 Task: Create a due date automation trigger when advanced on, 2 hours after a card is due add dates not starting this week.
Action: Mouse moved to (1176, 97)
Screenshot: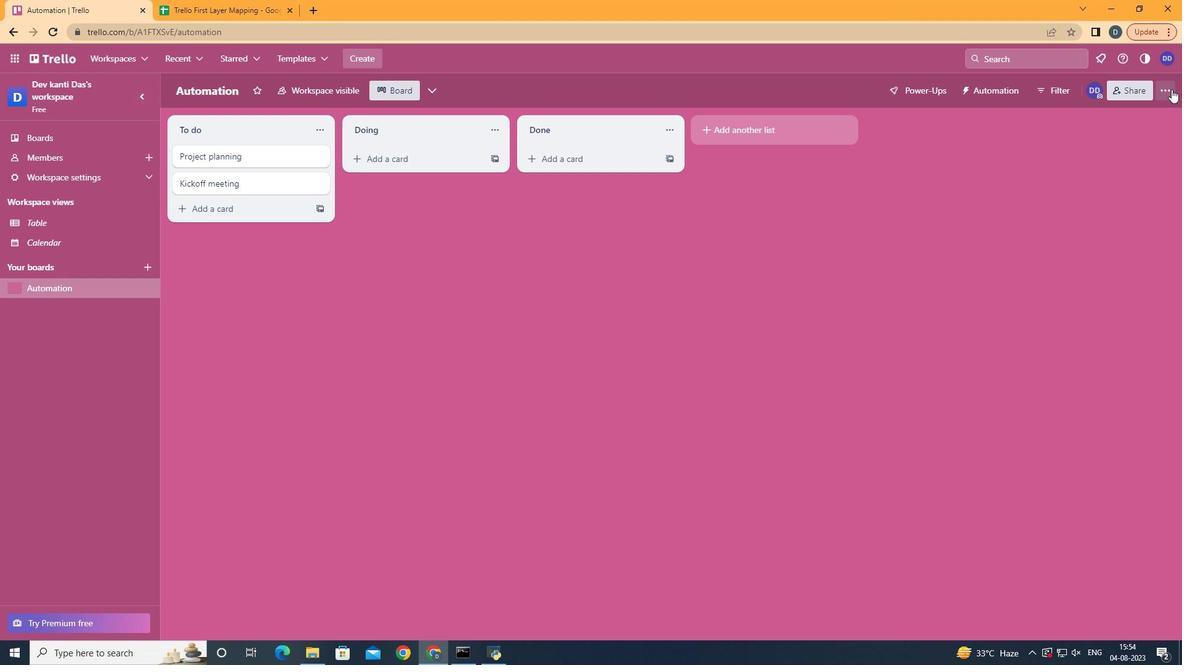 
Action: Mouse pressed left at (1176, 97)
Screenshot: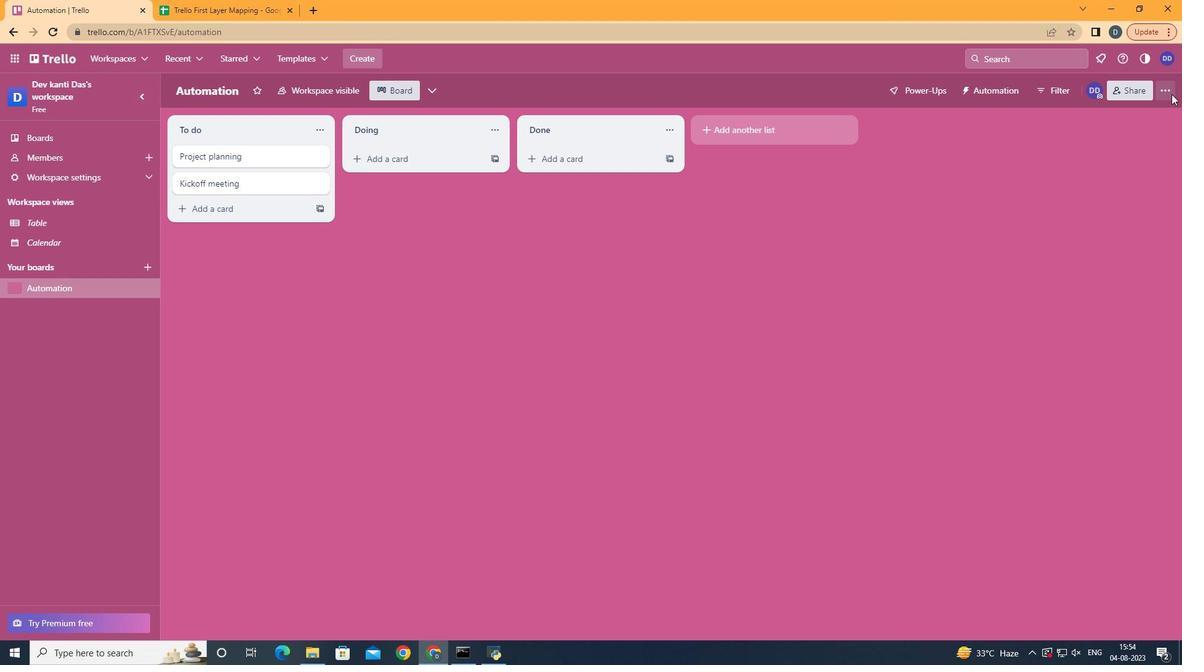 
Action: Mouse moved to (1067, 262)
Screenshot: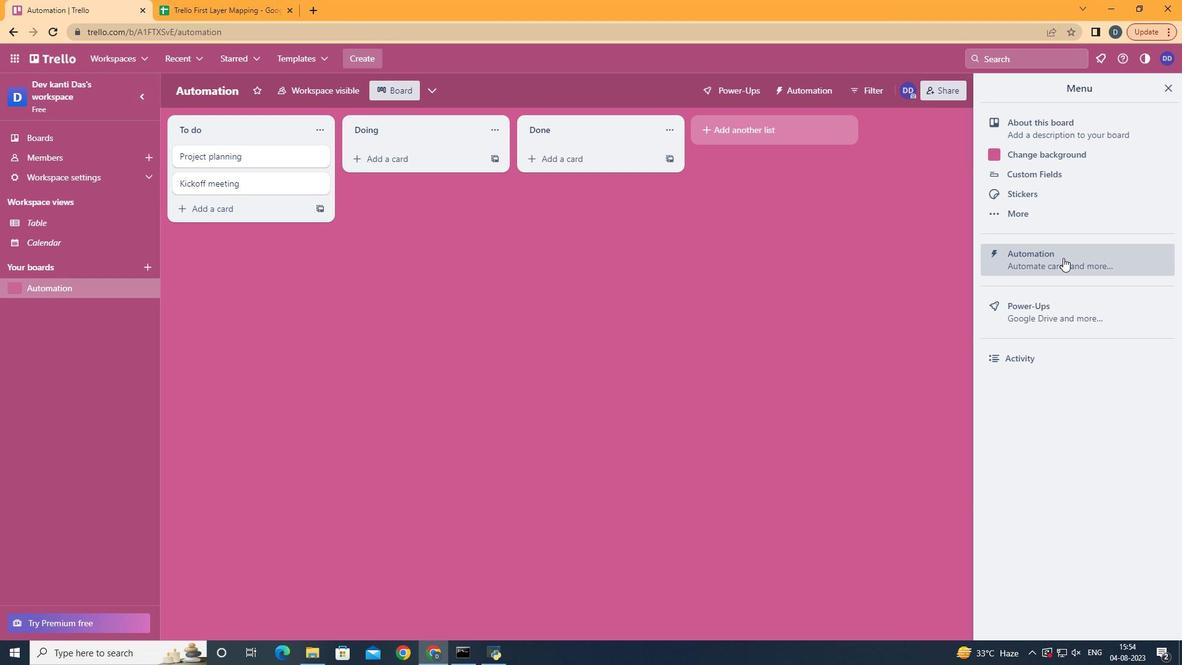 
Action: Mouse pressed left at (1067, 262)
Screenshot: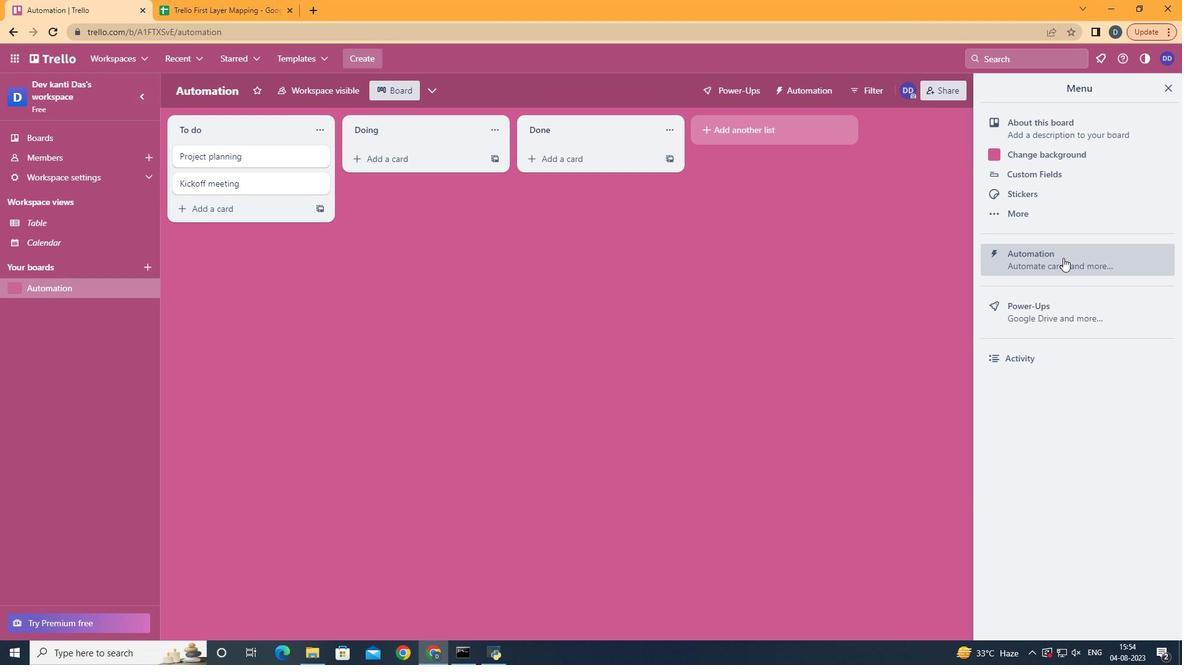 
Action: Mouse moved to (230, 248)
Screenshot: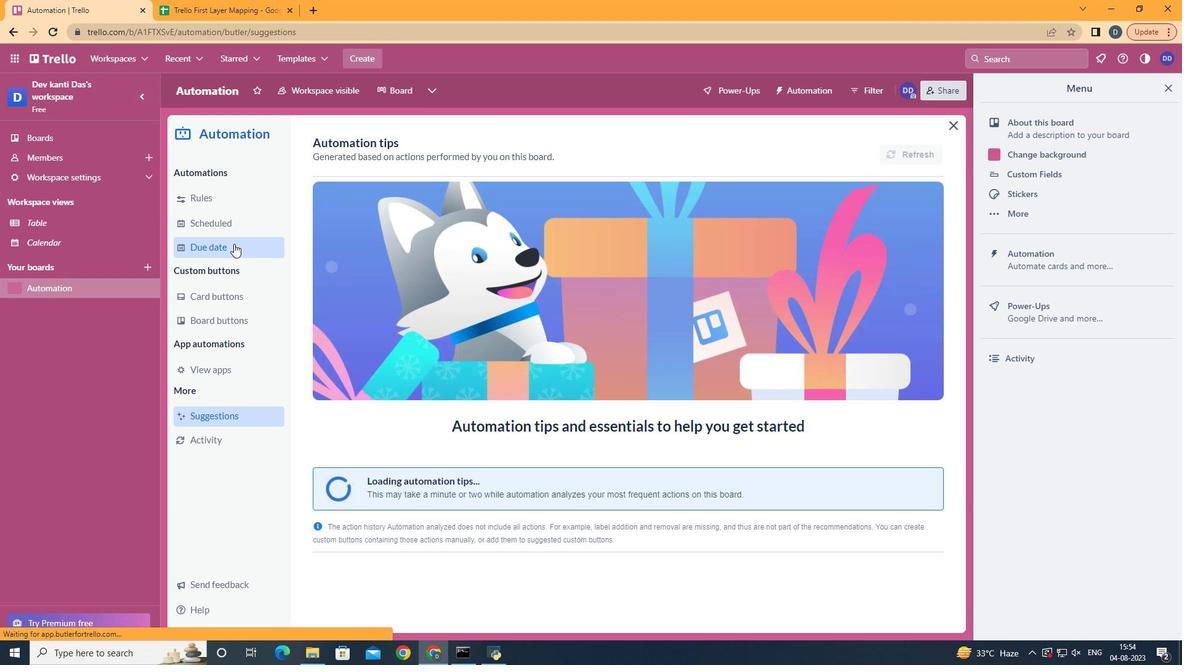 
Action: Mouse pressed left at (230, 248)
Screenshot: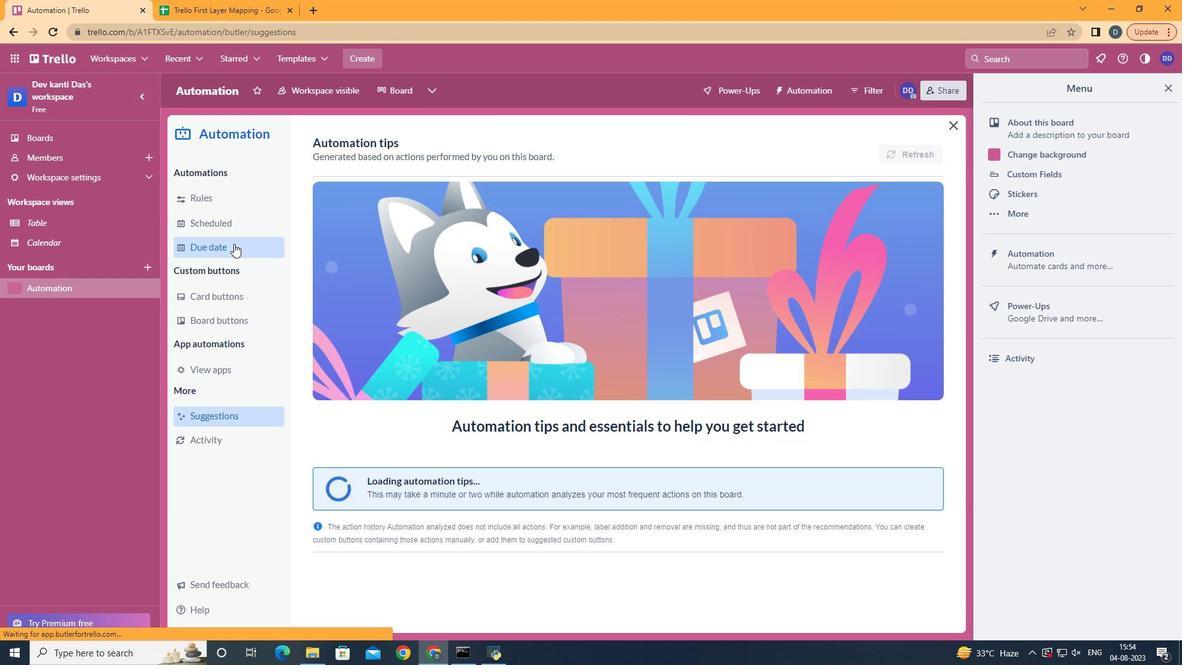 
Action: Mouse moved to (855, 153)
Screenshot: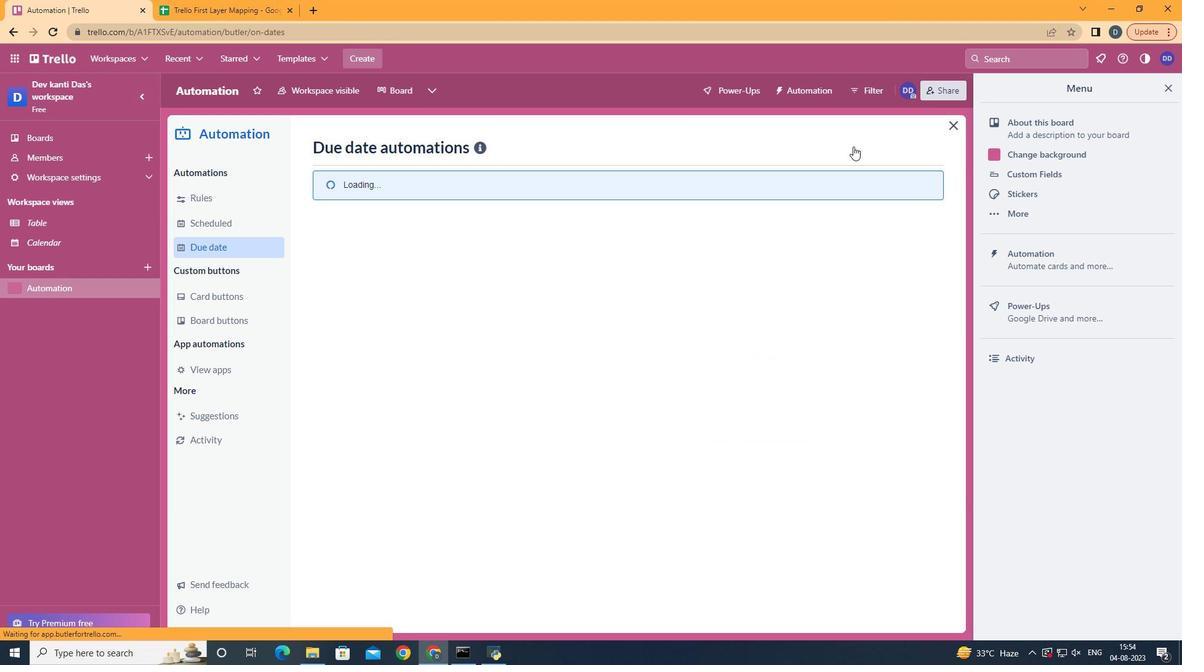 
Action: Mouse pressed left at (855, 153)
Screenshot: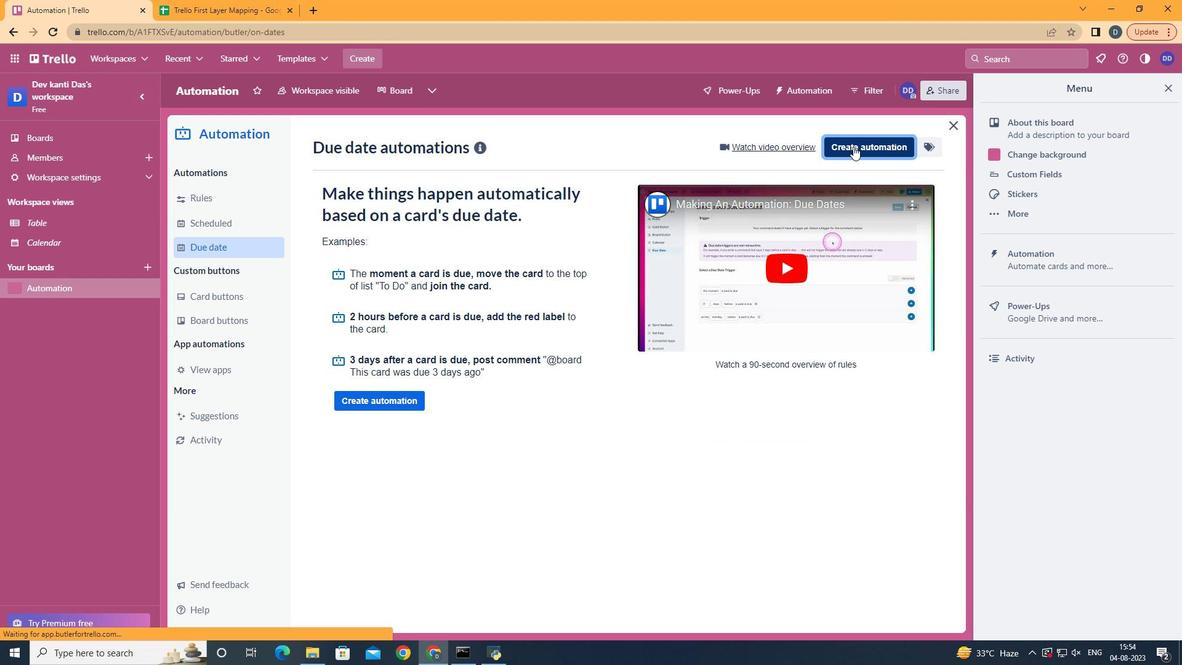 
Action: Mouse moved to (684, 280)
Screenshot: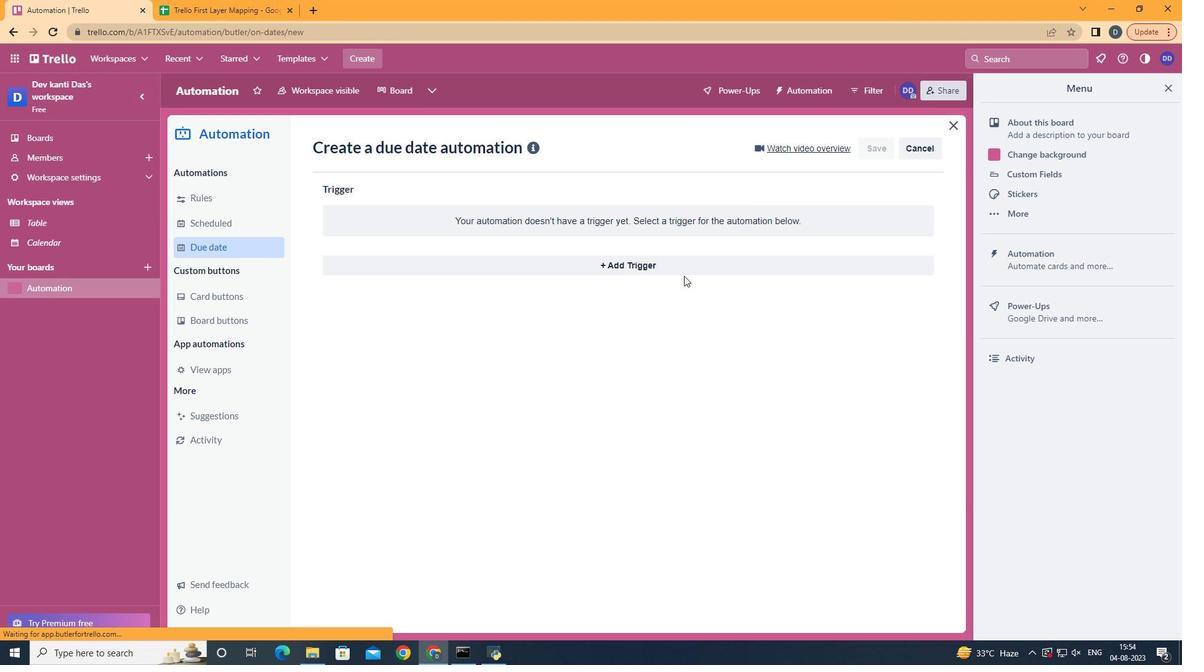 
Action: Mouse pressed left at (684, 280)
Screenshot: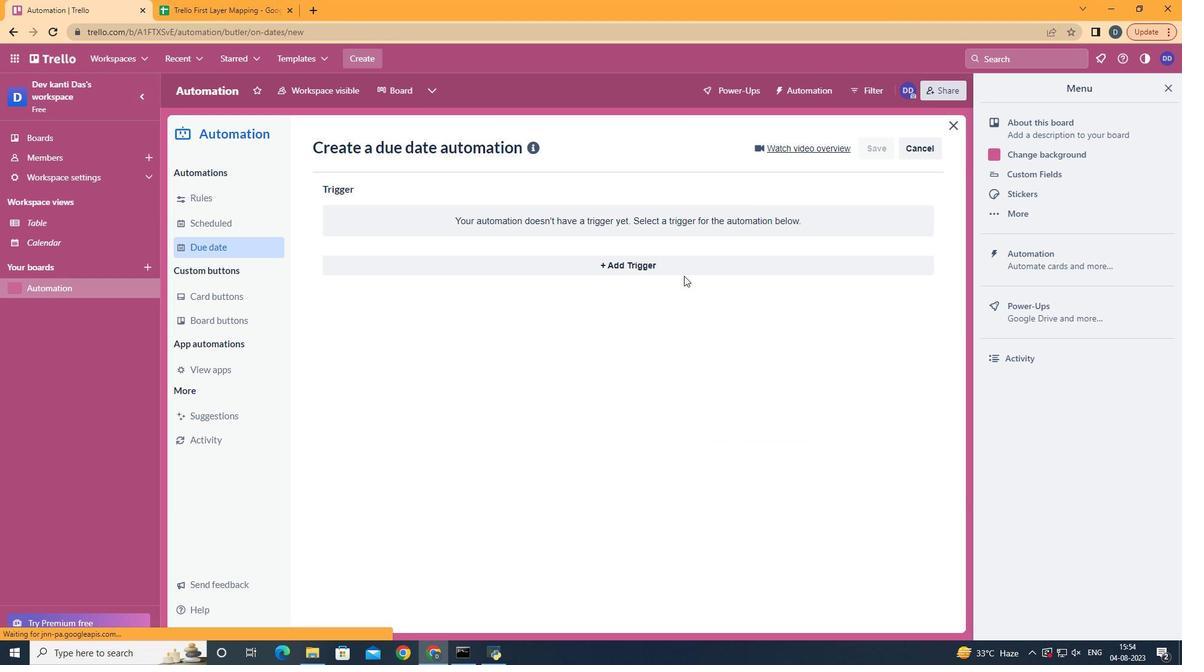
Action: Mouse moved to (688, 265)
Screenshot: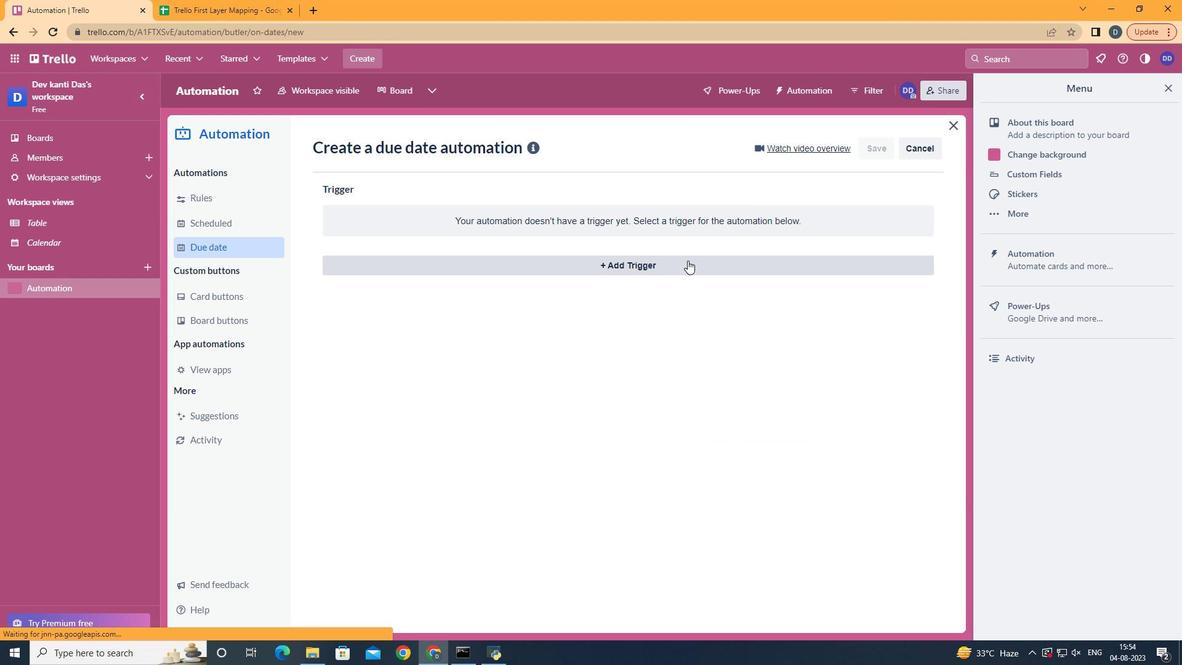 
Action: Mouse pressed left at (688, 265)
Screenshot: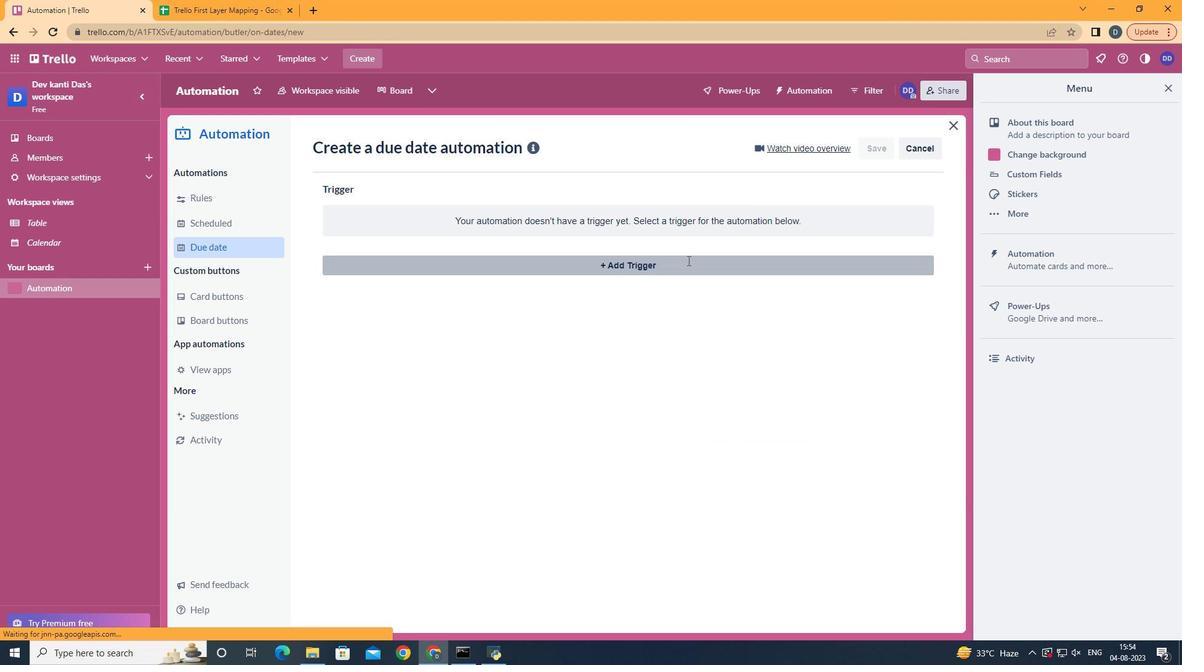 
Action: Mouse moved to (387, 520)
Screenshot: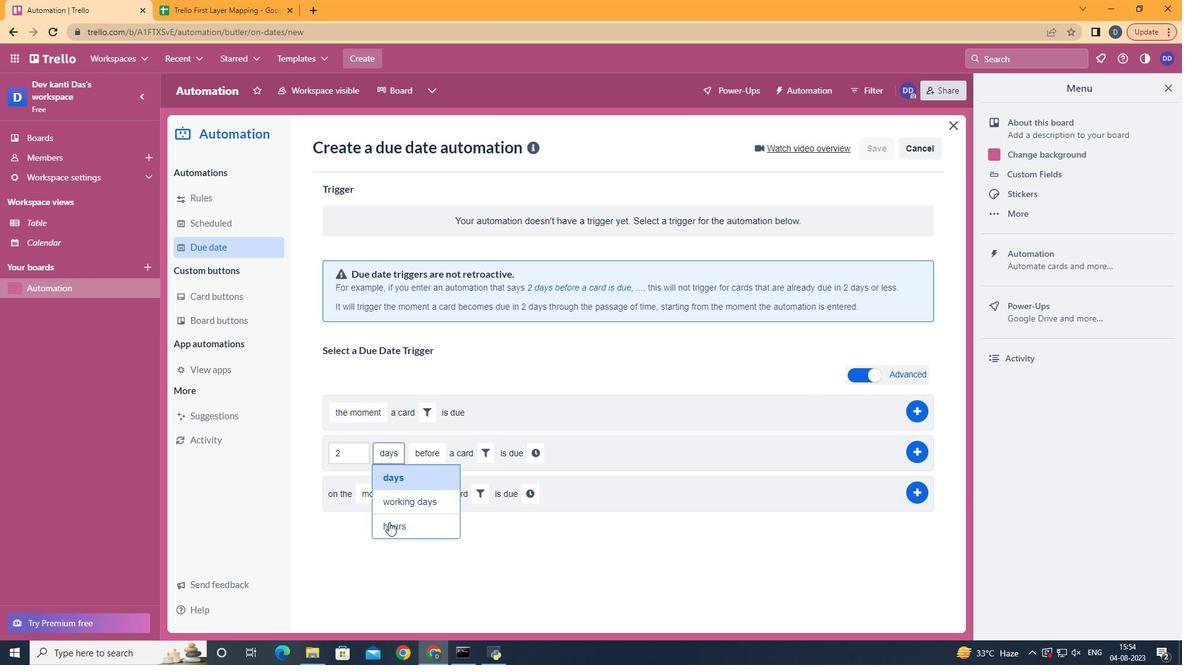 
Action: Mouse pressed left at (387, 520)
Screenshot: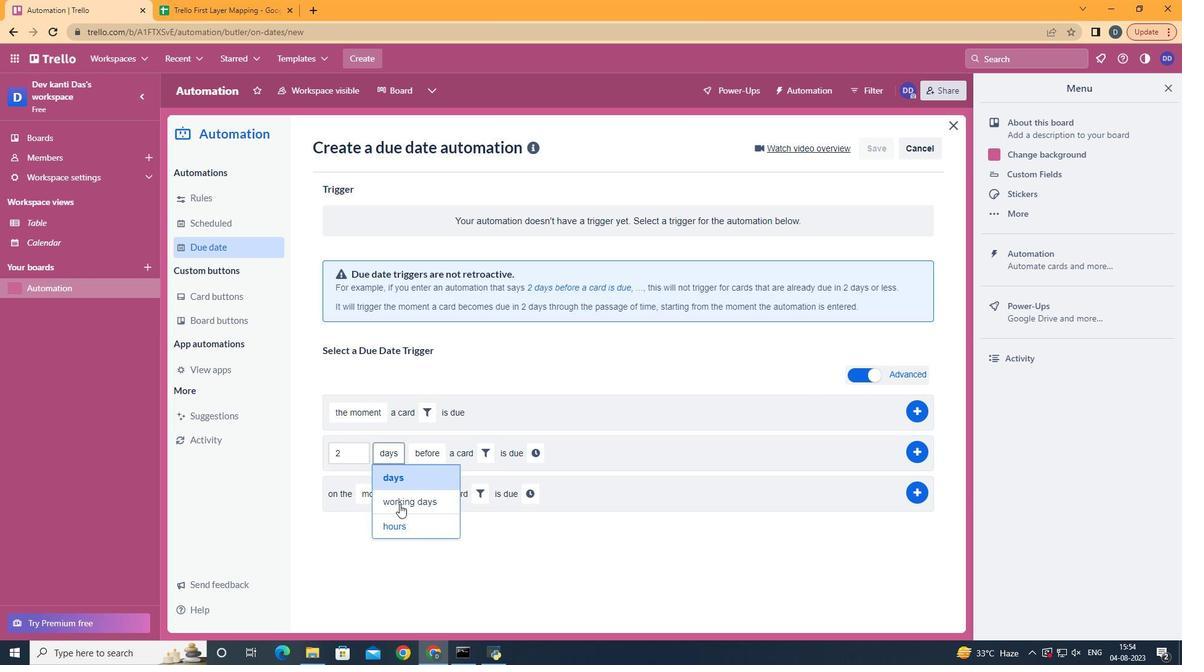 
Action: Mouse moved to (435, 496)
Screenshot: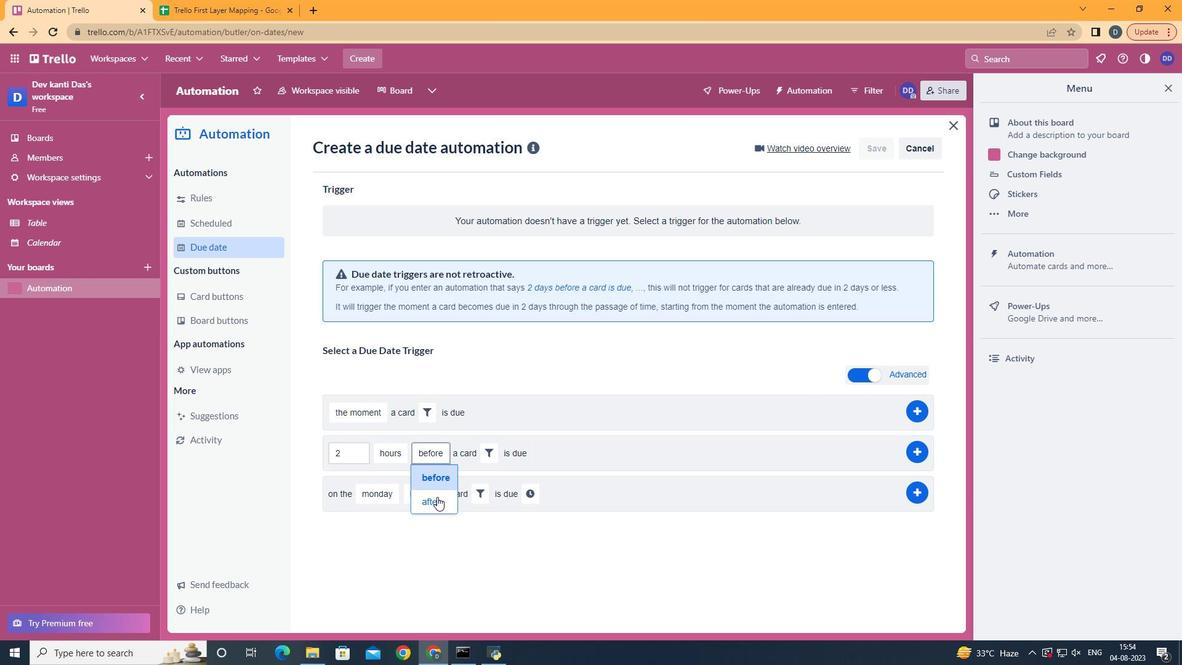 
Action: Mouse pressed left at (435, 496)
Screenshot: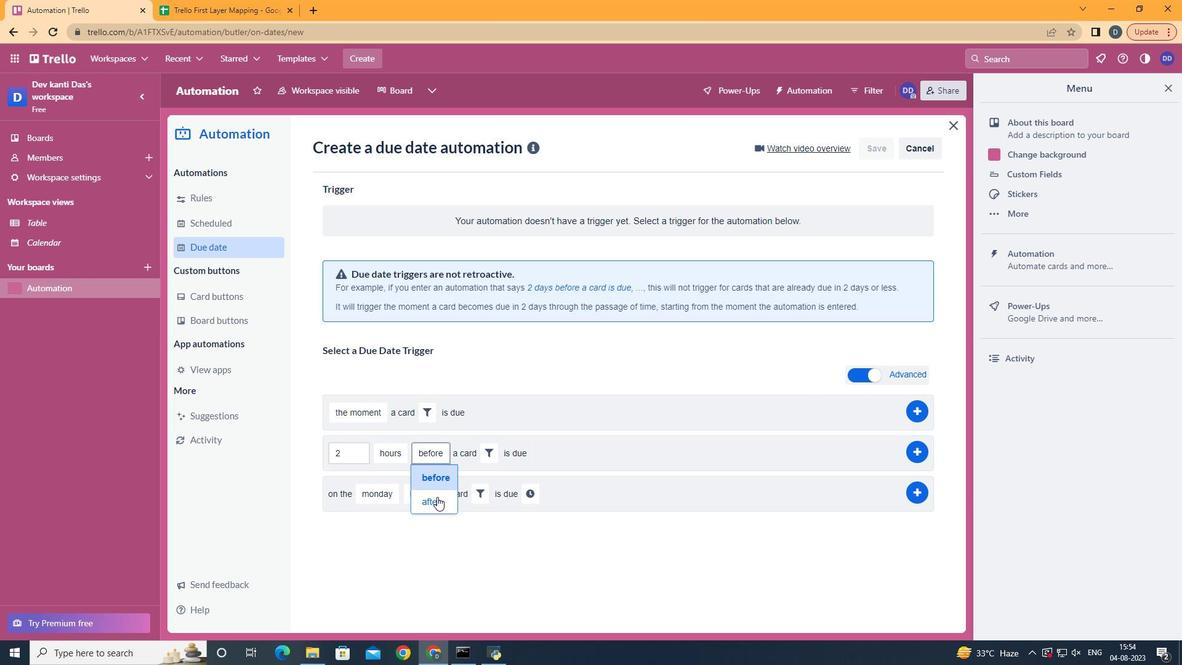 
Action: Mouse moved to (477, 455)
Screenshot: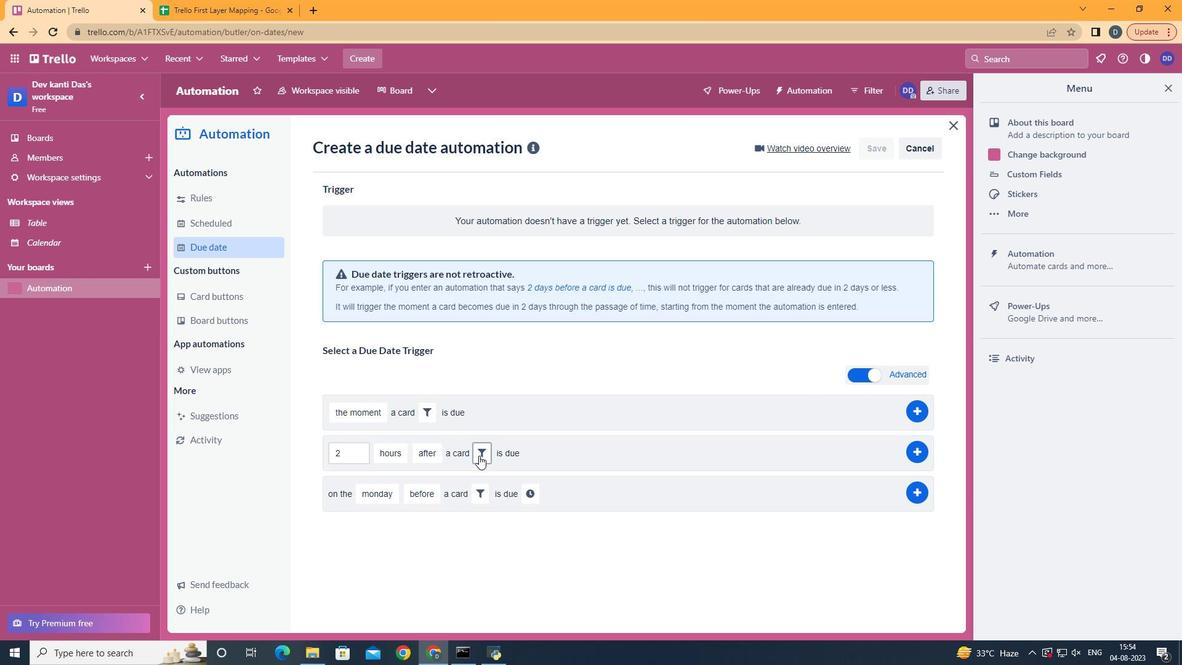 
Action: Mouse pressed left at (477, 455)
Screenshot: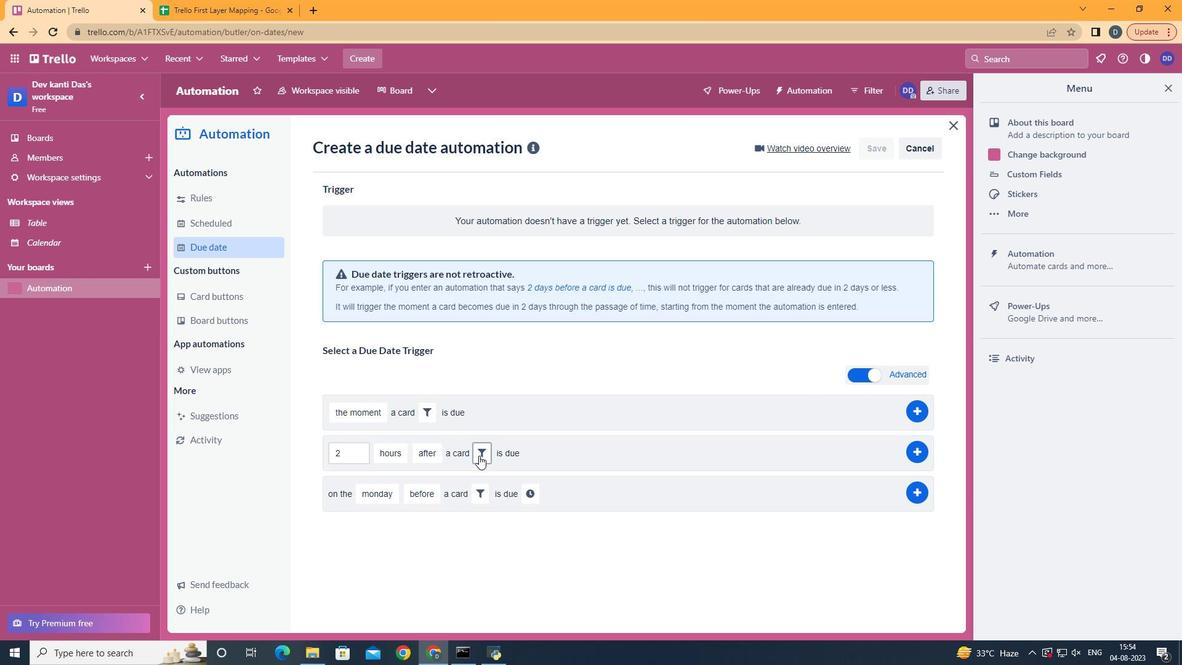 
Action: Mouse moved to (548, 490)
Screenshot: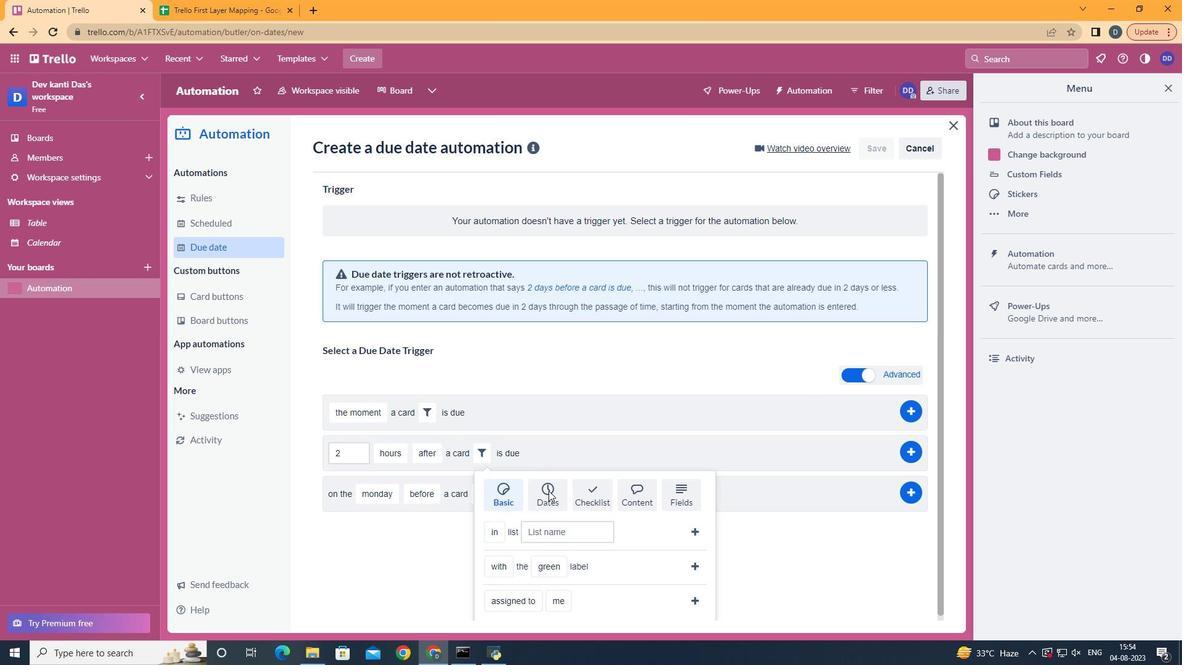 
Action: Mouse pressed left at (548, 490)
Screenshot: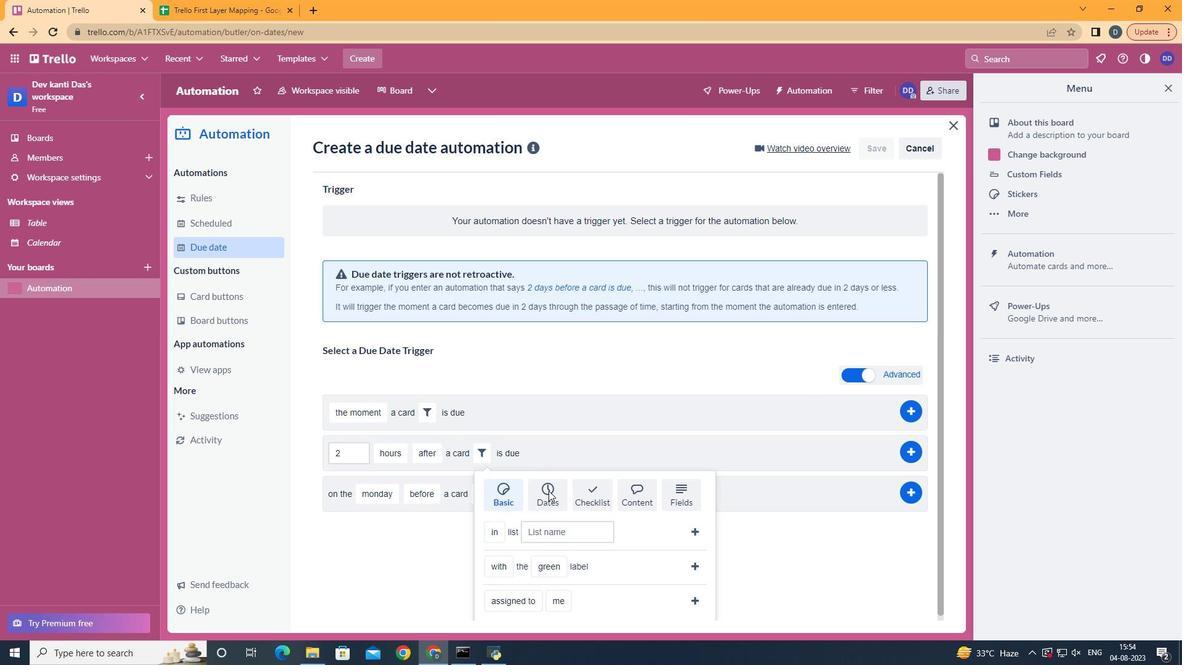 
Action: Mouse scrolled (548, 489) with delta (0, 0)
Screenshot: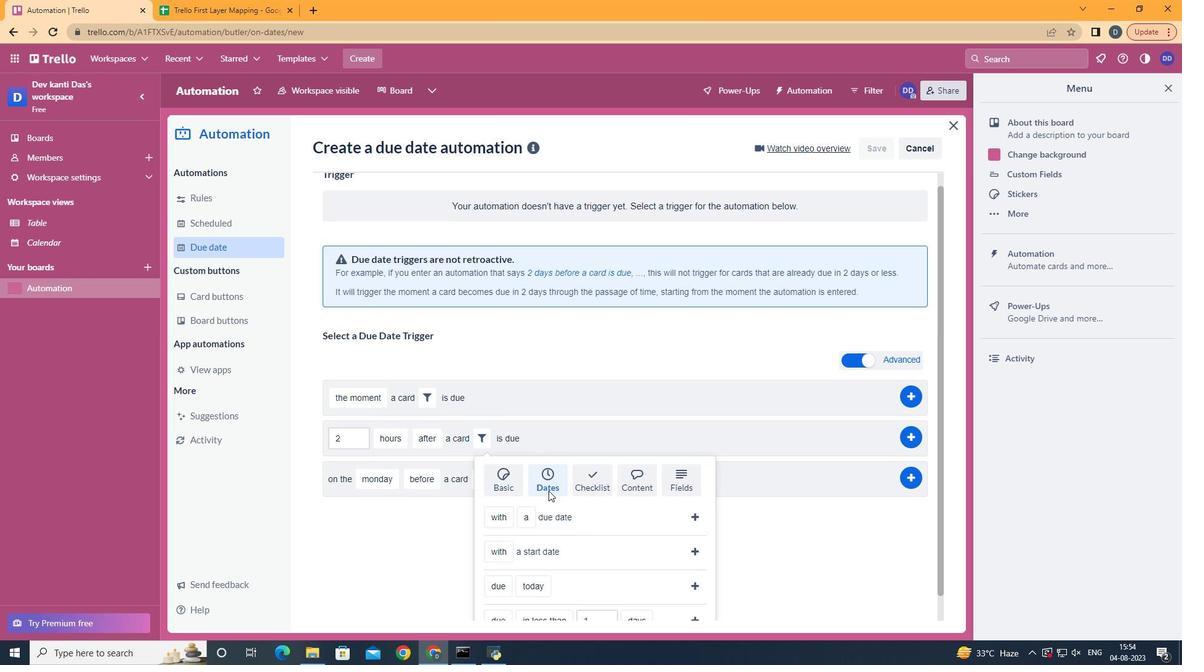
Action: Mouse scrolled (548, 489) with delta (0, 0)
Screenshot: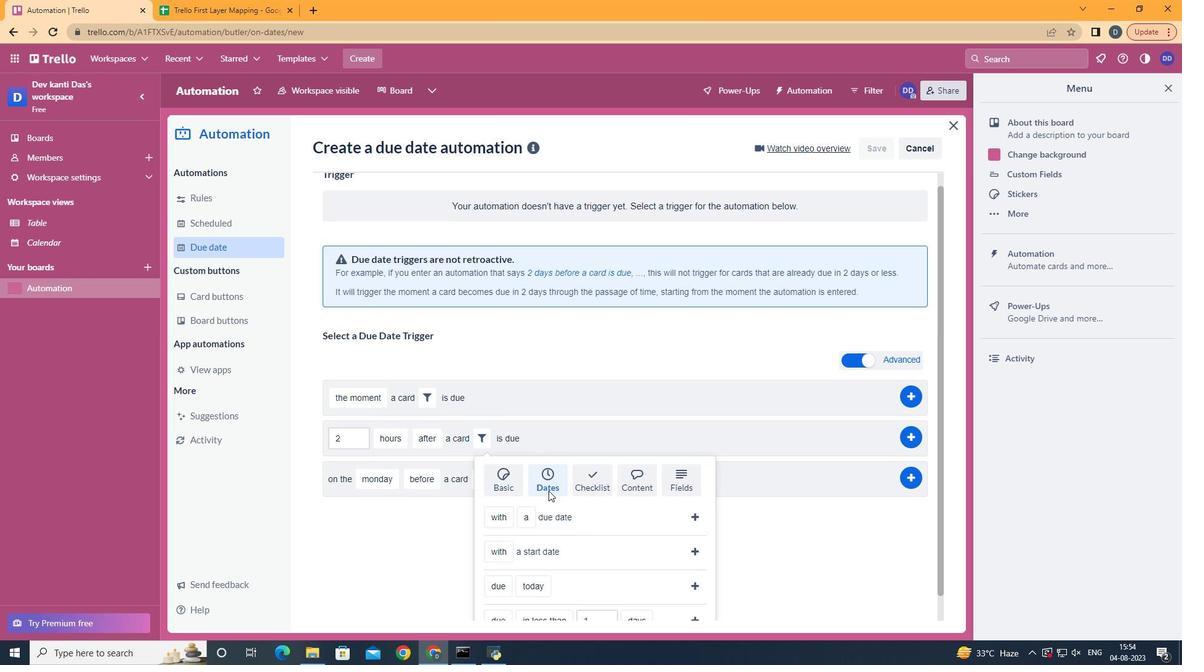 
Action: Mouse scrolled (548, 489) with delta (0, 0)
Screenshot: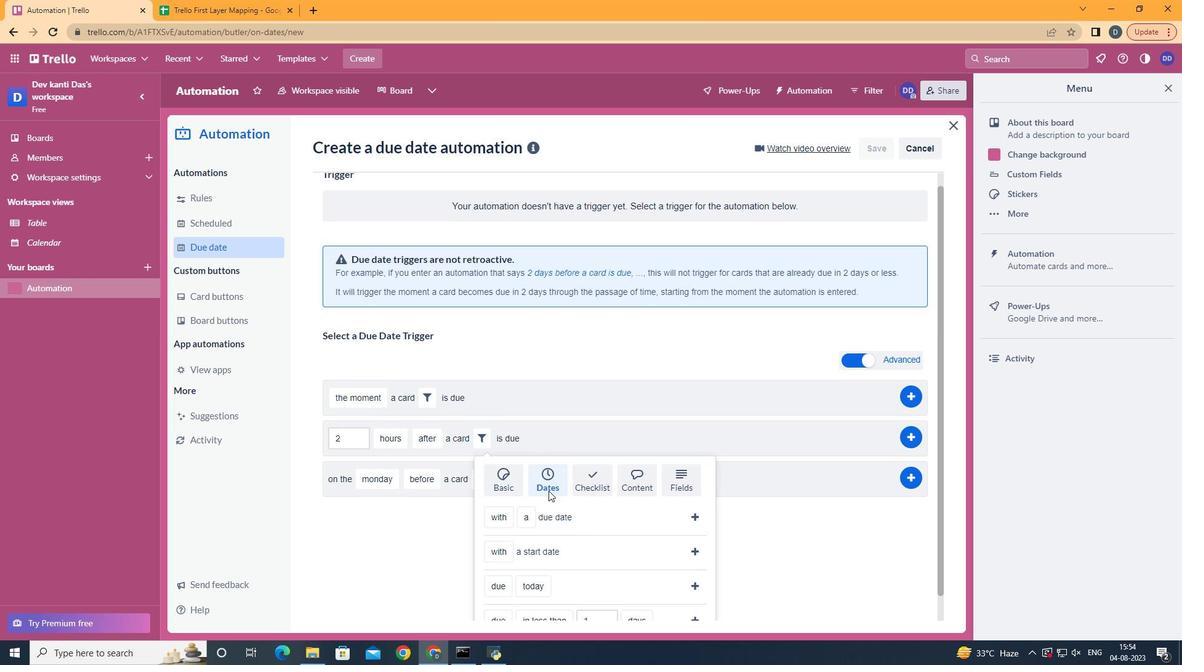 
Action: Mouse scrolled (548, 489) with delta (0, 0)
Screenshot: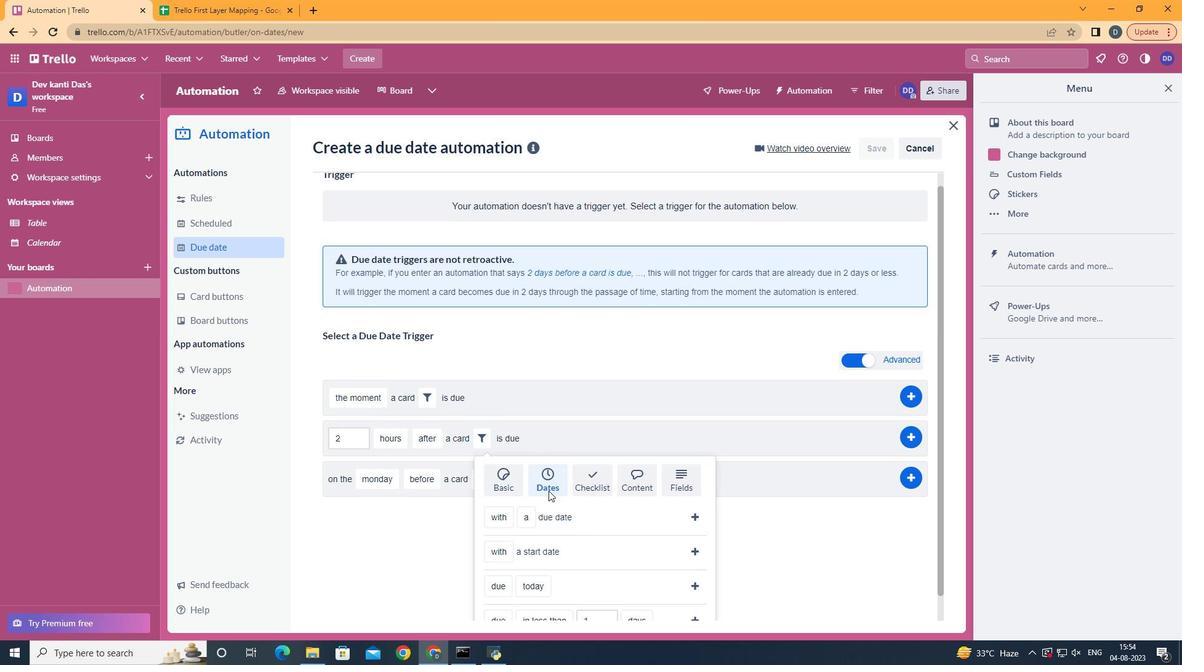 
Action: Mouse scrolled (548, 489) with delta (0, 0)
Screenshot: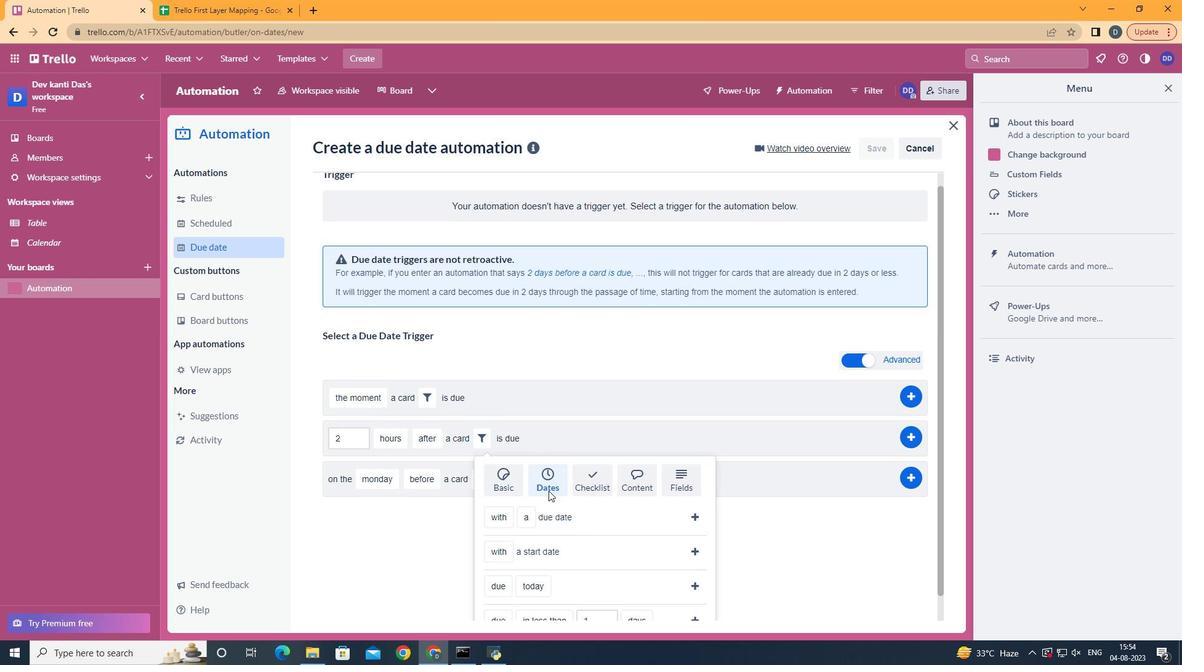 
Action: Mouse moved to (509, 530)
Screenshot: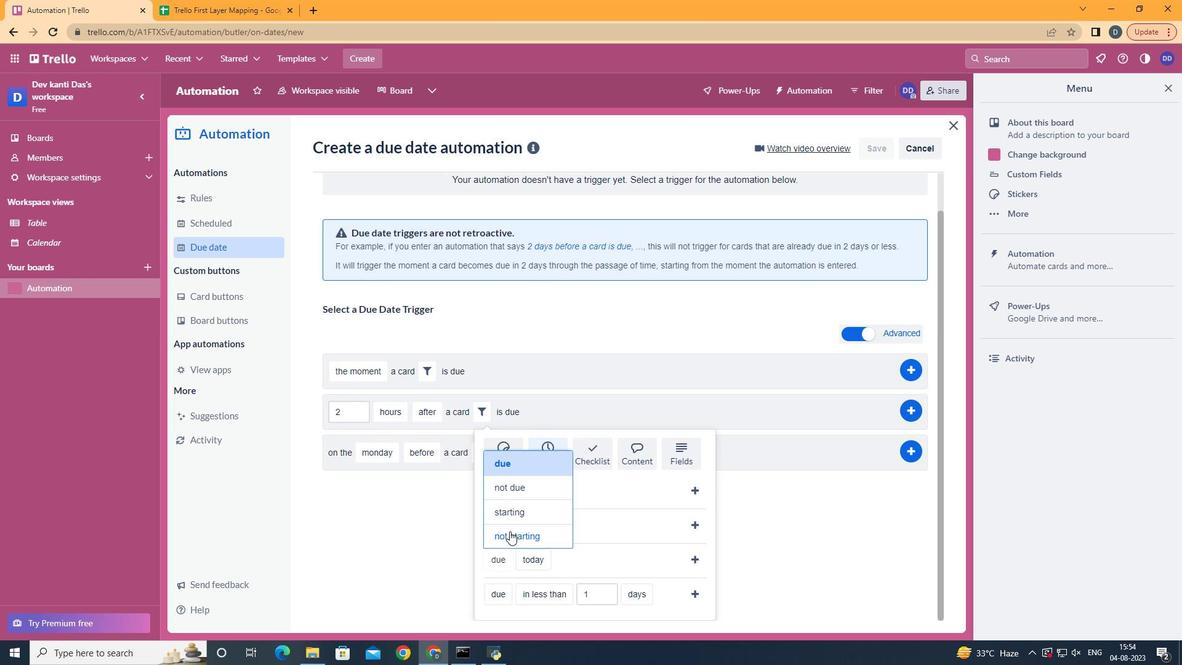
Action: Mouse pressed left at (509, 530)
Screenshot: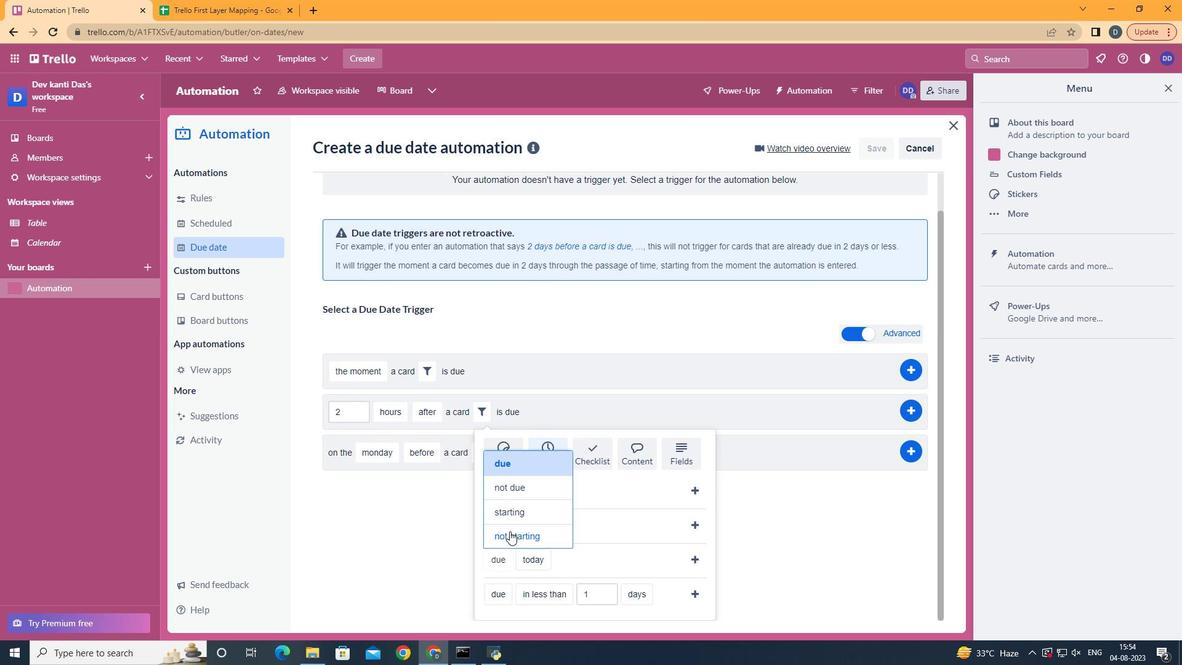 
Action: Mouse moved to (584, 461)
Screenshot: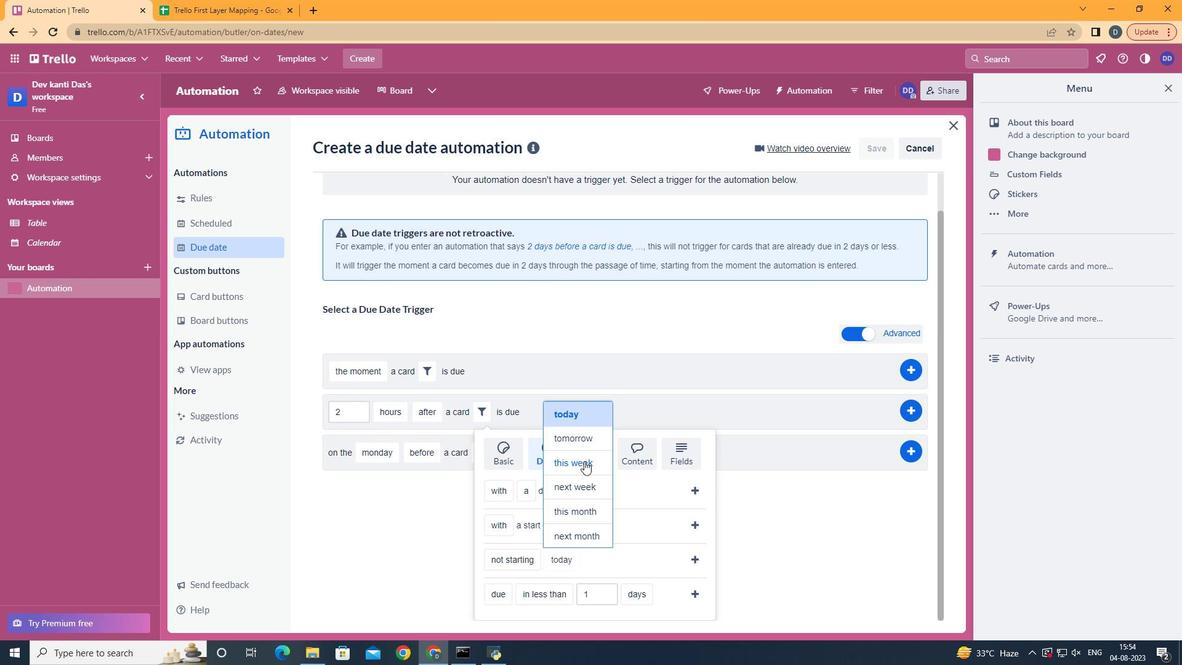 
Action: Mouse pressed left at (584, 461)
Screenshot: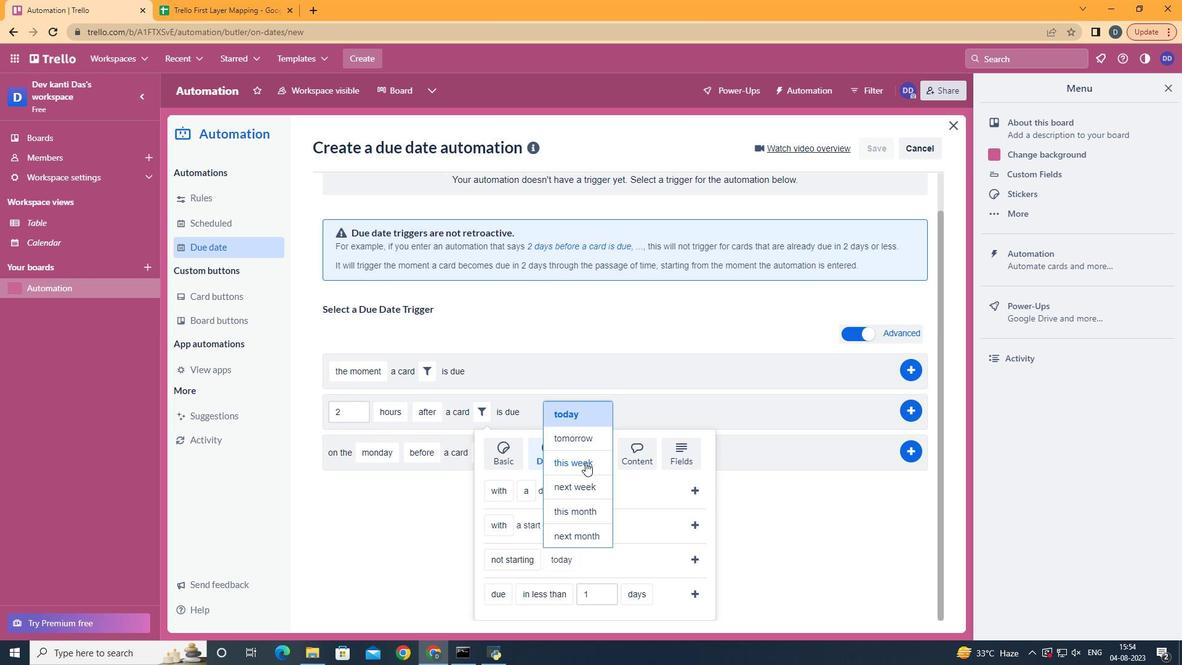 
Action: Mouse moved to (698, 554)
Screenshot: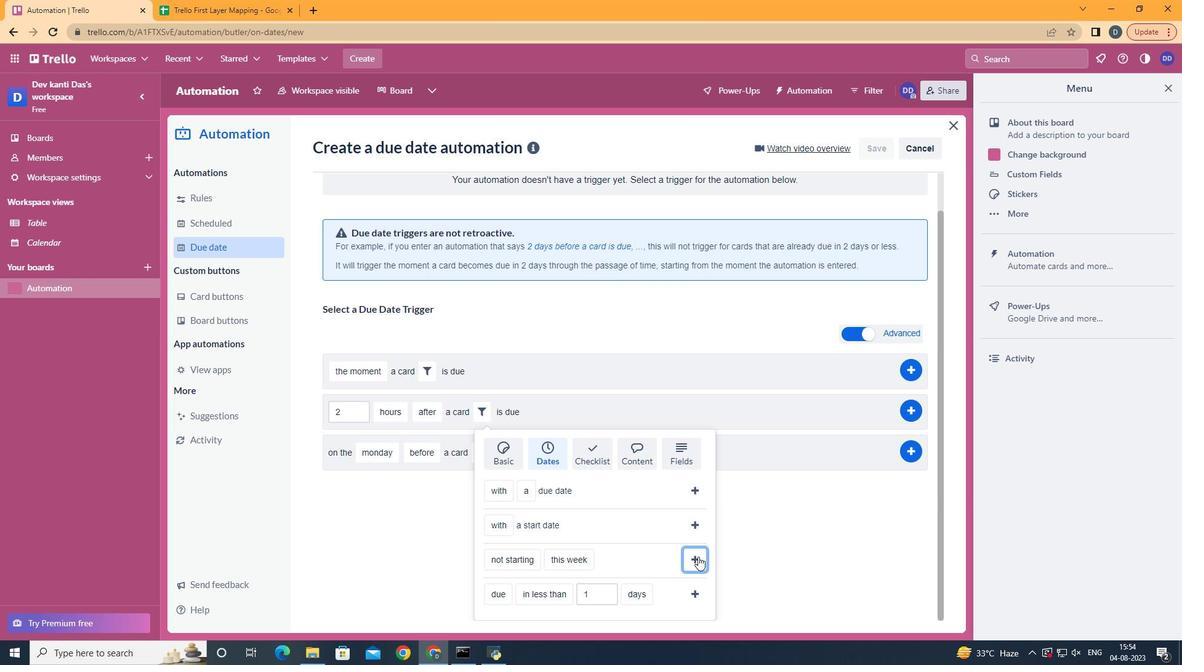 
Action: Mouse pressed left at (698, 554)
Screenshot: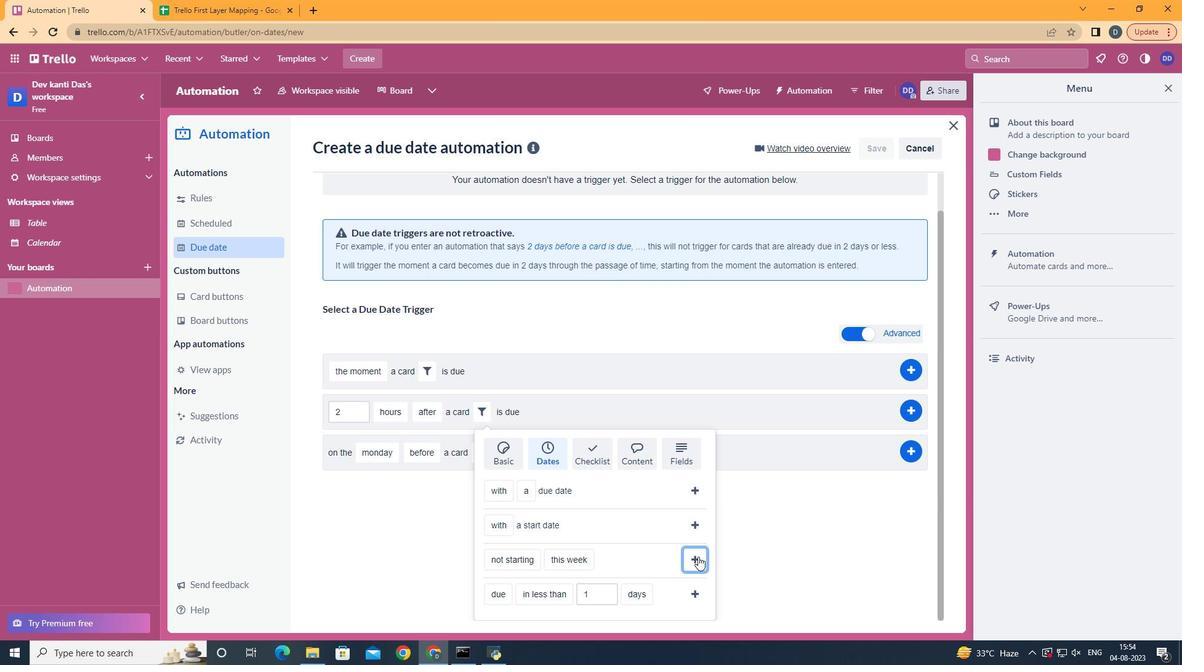 
Action: Mouse moved to (923, 447)
Screenshot: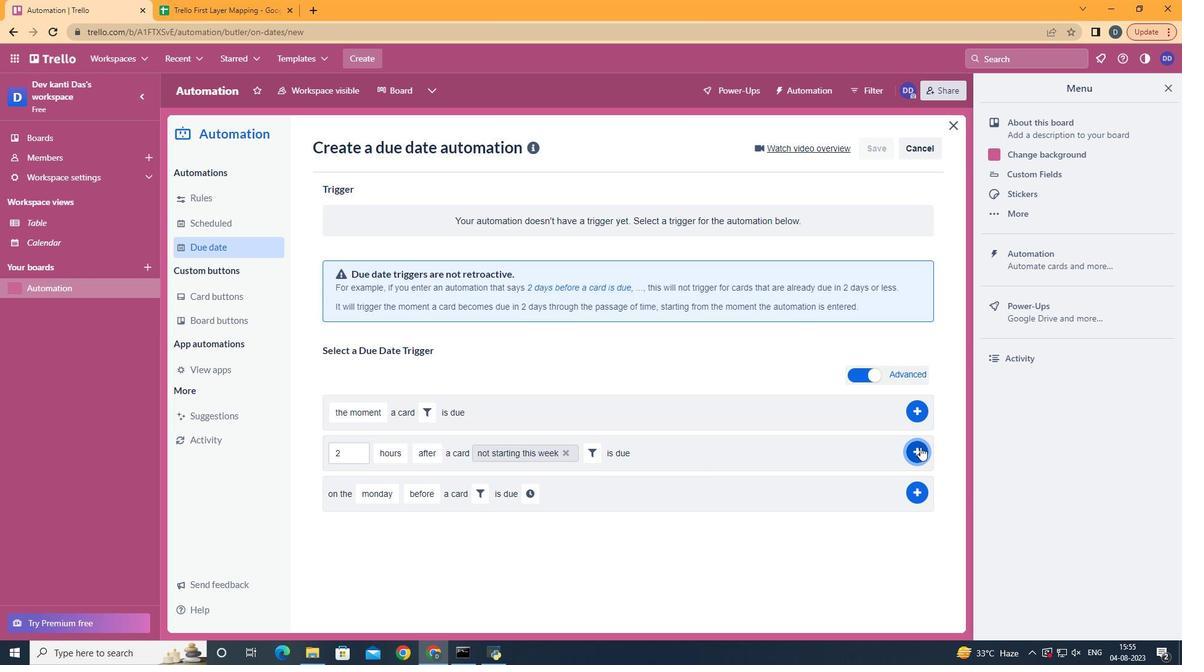 
Action: Mouse pressed left at (923, 447)
Screenshot: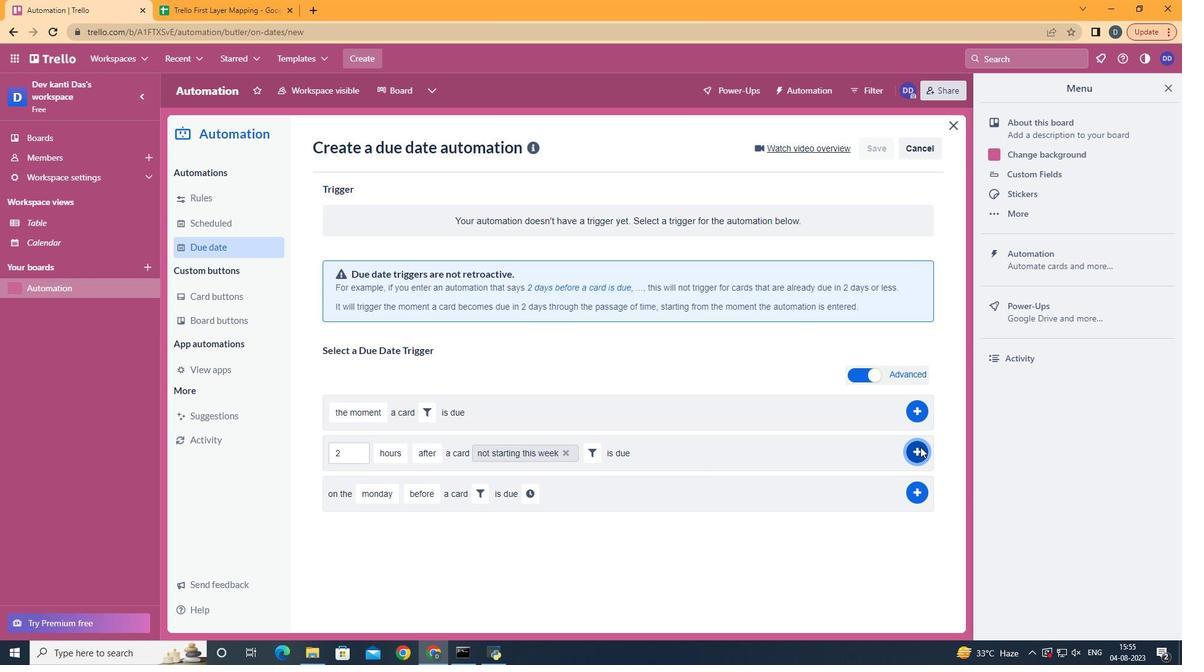 
Action: Mouse moved to (610, 218)
Screenshot: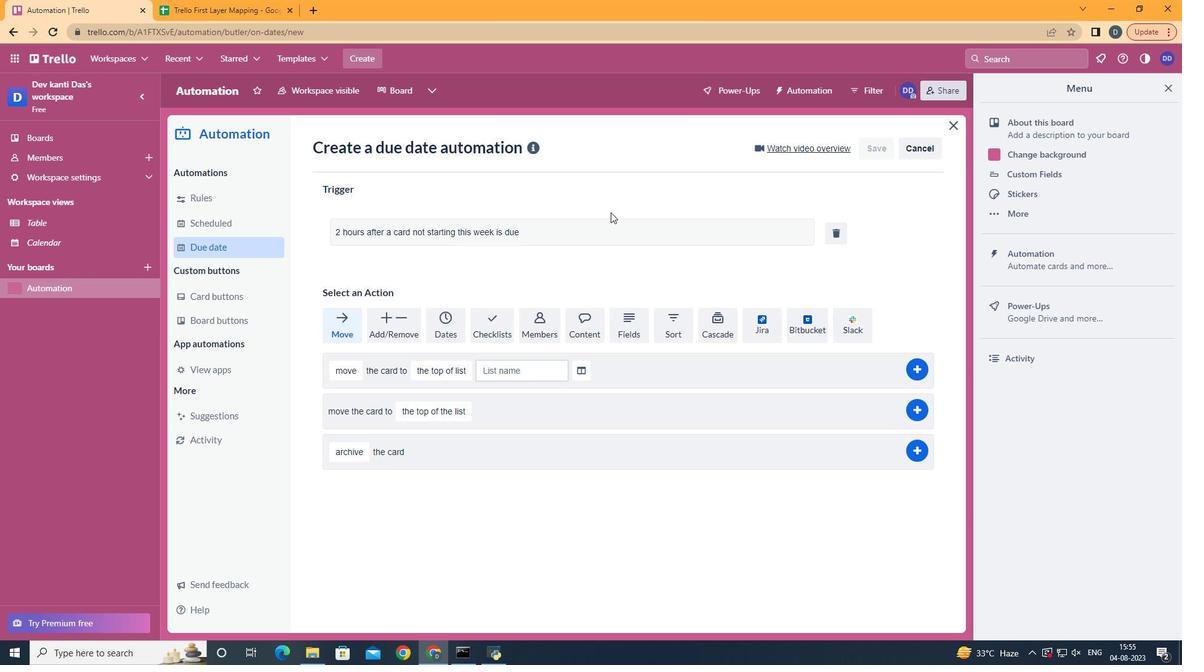
